 Task: Compose an email with a missing preposition and let Smart Compose suggest one.
Action: Mouse moved to (75, 92)
Screenshot: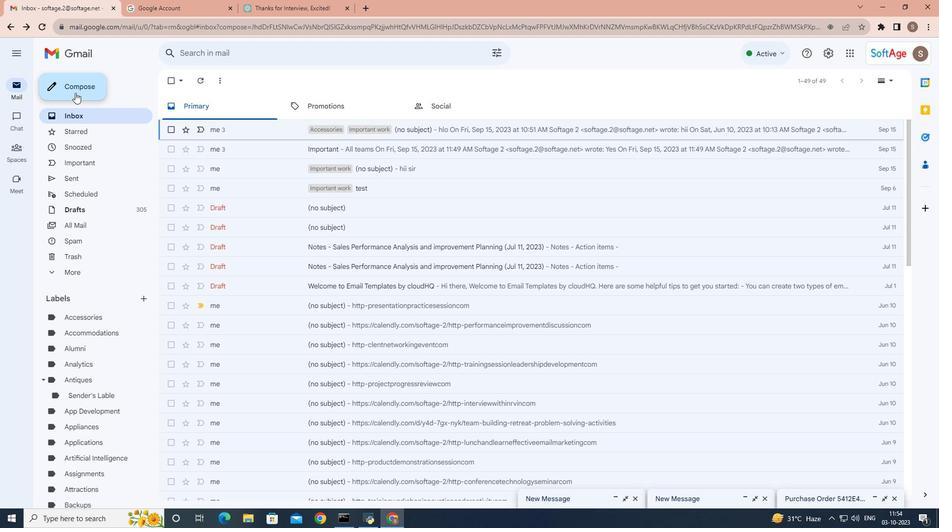 
Action: Mouse pressed left at (75, 92)
Screenshot: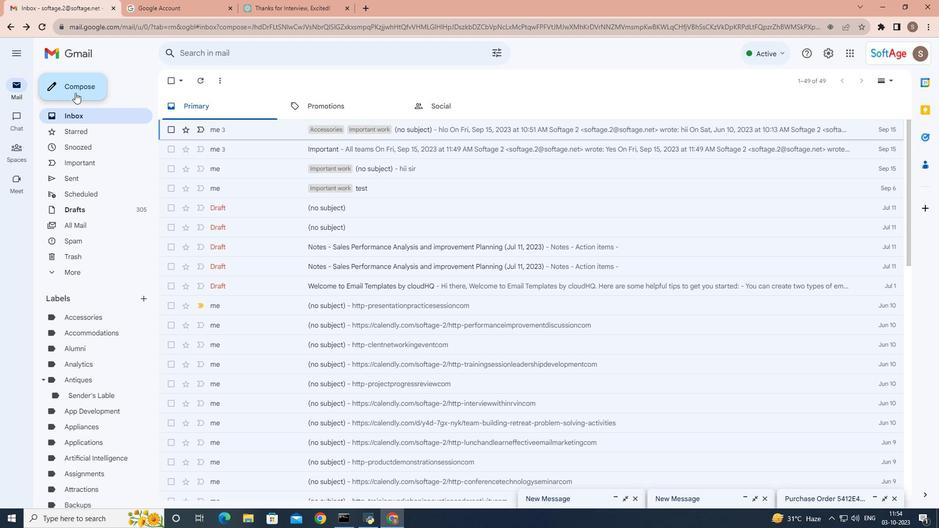 
Action: Mouse moved to (183, 110)
Screenshot: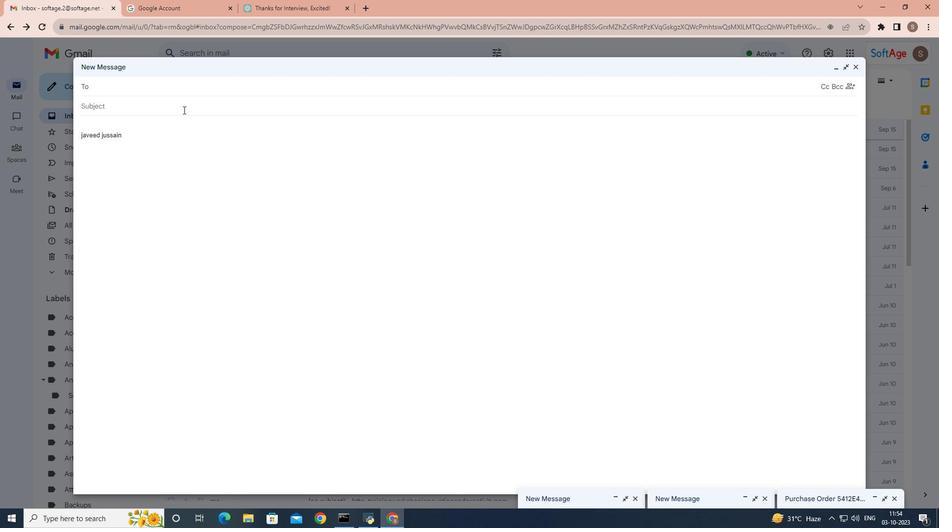 
Action: Key pressed so
Screenshot: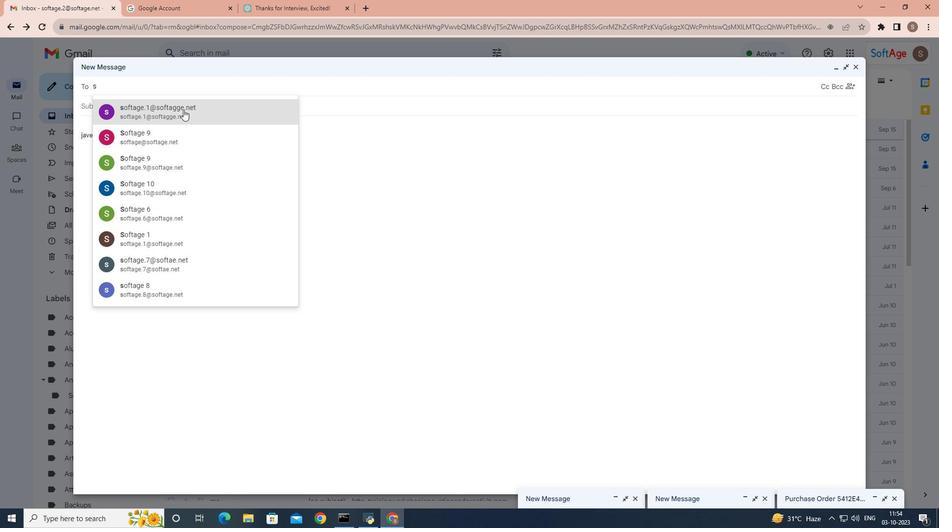 
Action: Mouse moved to (155, 138)
Screenshot: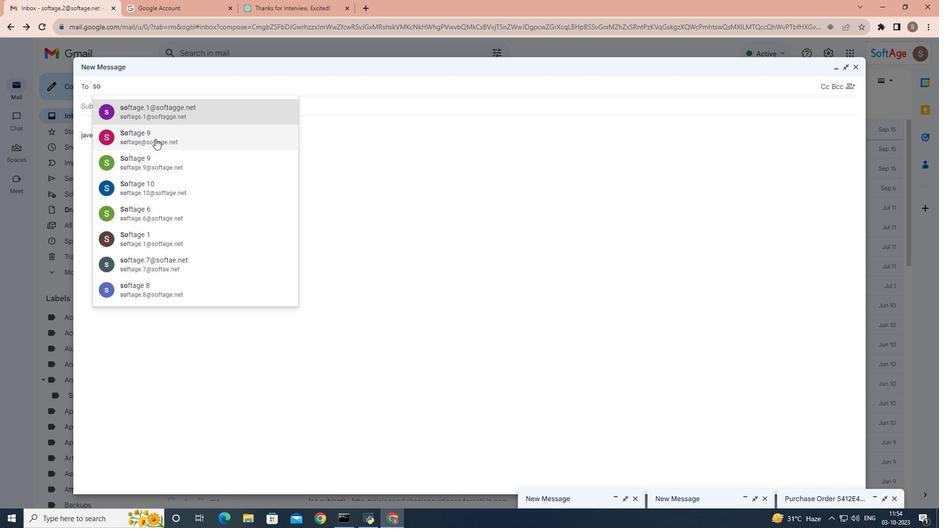 
Action: Mouse pressed left at (155, 138)
Screenshot: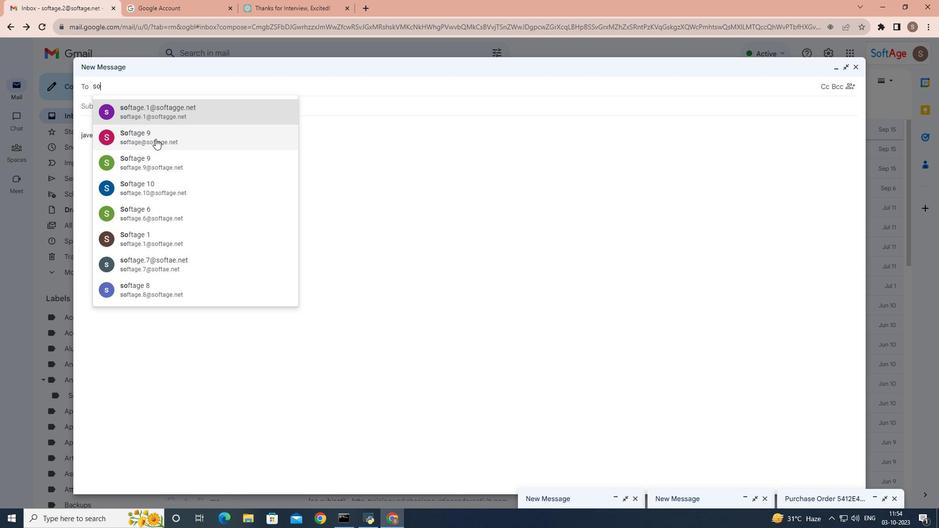 
Action: Mouse moved to (128, 147)
Screenshot: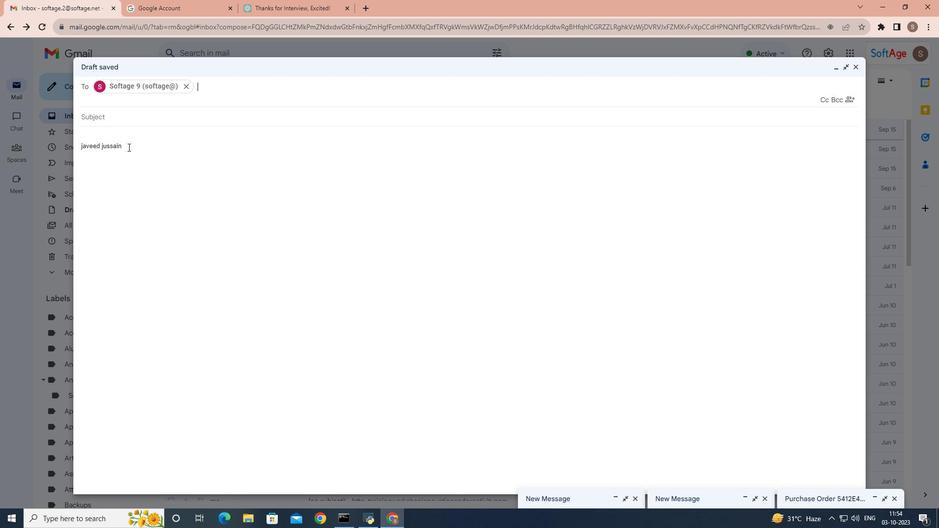 
Action: Mouse pressed left at (128, 147)
Screenshot: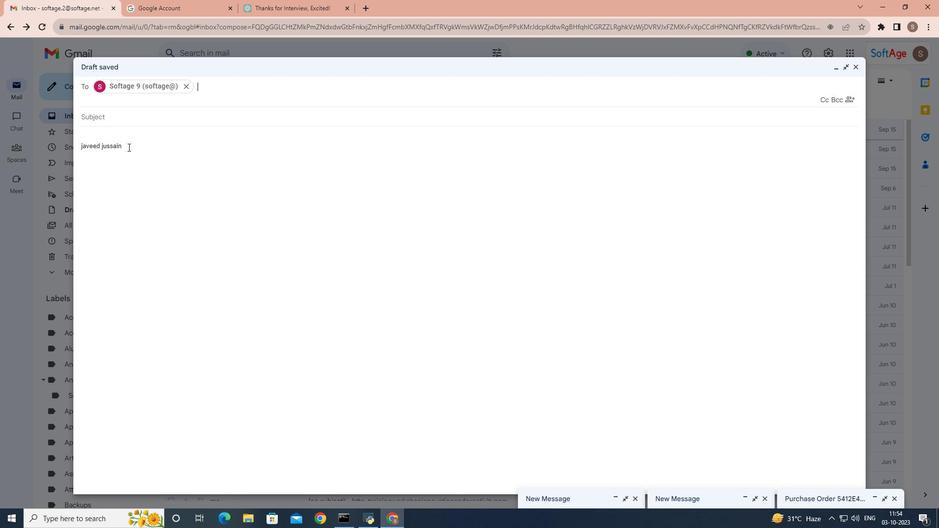 
Action: Mouse moved to (181, 187)
Screenshot: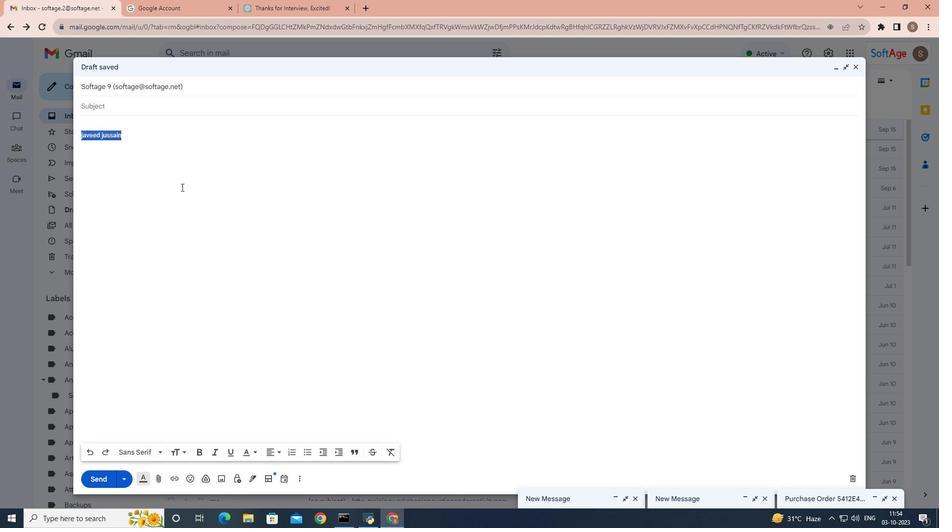 
Action: Key pressed <Key.backspace>
Screenshot: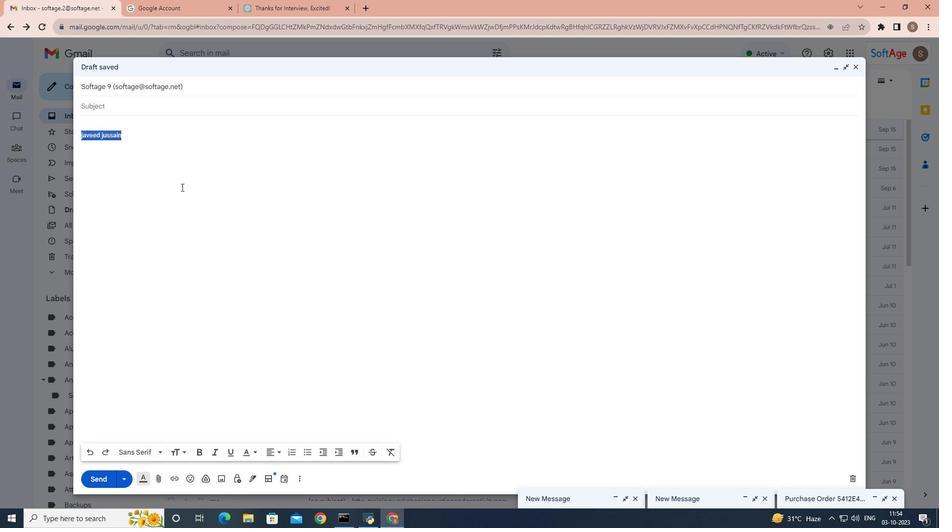 
Action: Mouse moved to (126, 108)
Screenshot: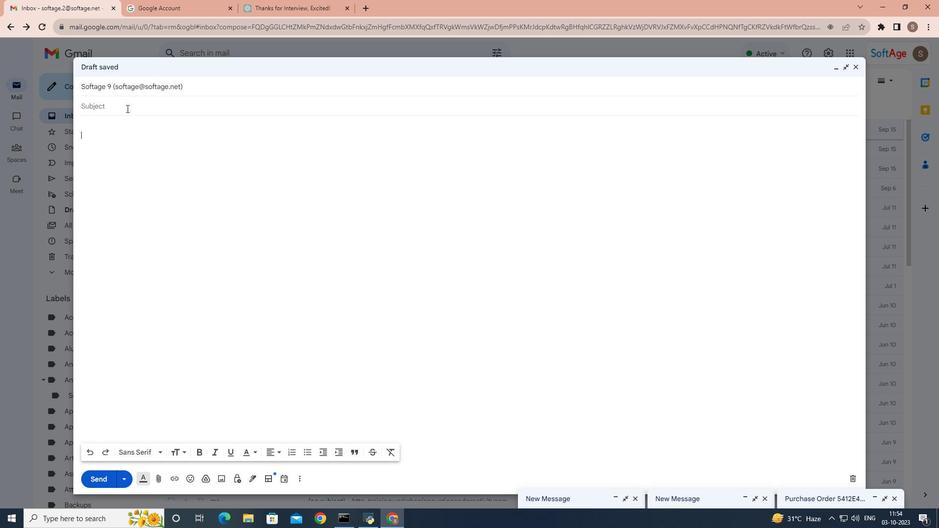 
Action: Mouse pressed left at (126, 108)
Screenshot: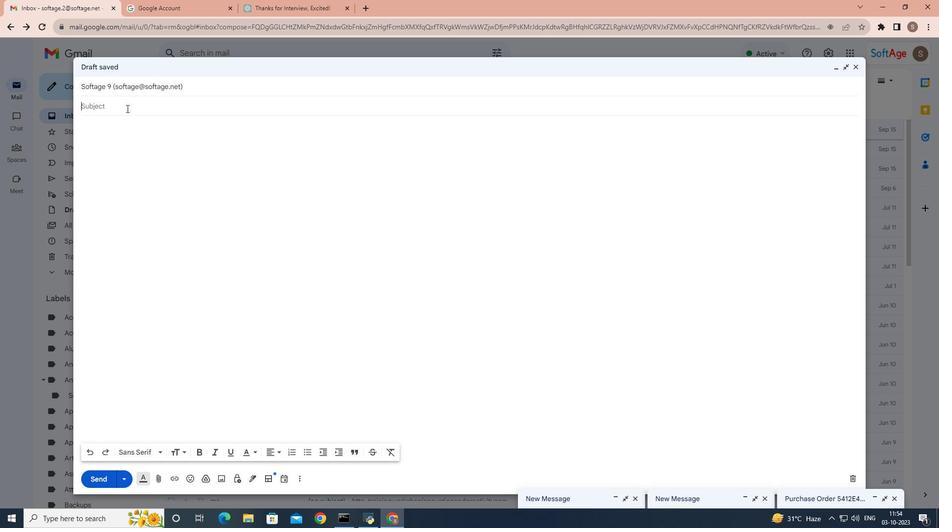 
Action: Mouse moved to (108, 125)
Screenshot: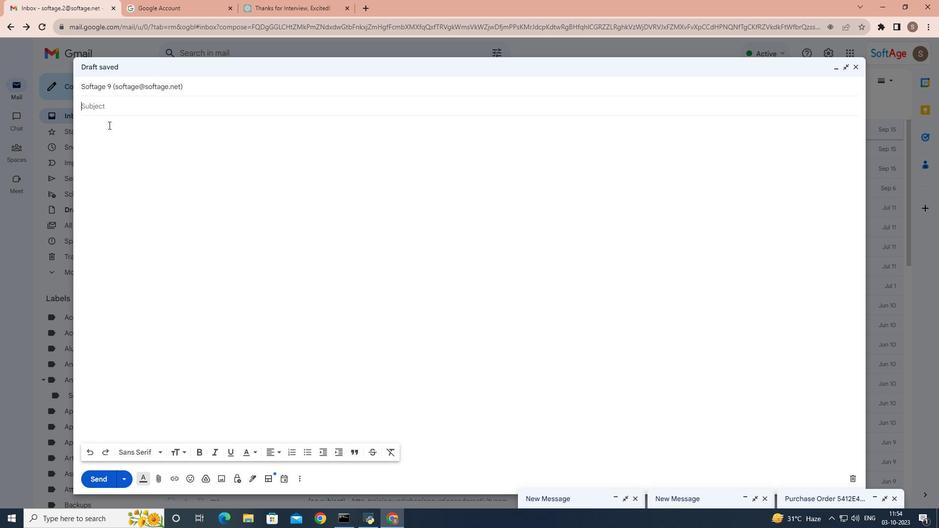 
Action: Mouse pressed left at (108, 125)
Screenshot: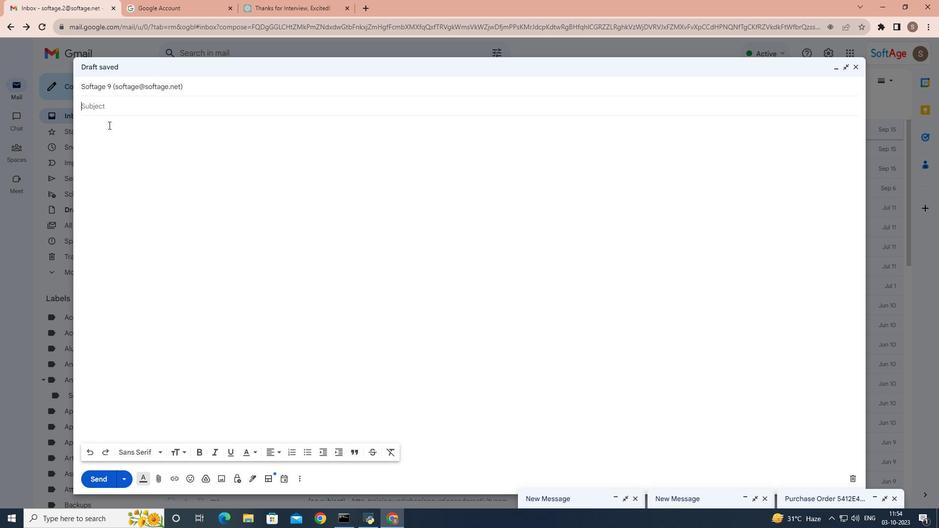 
Action: Mouse moved to (107, 125)
Screenshot: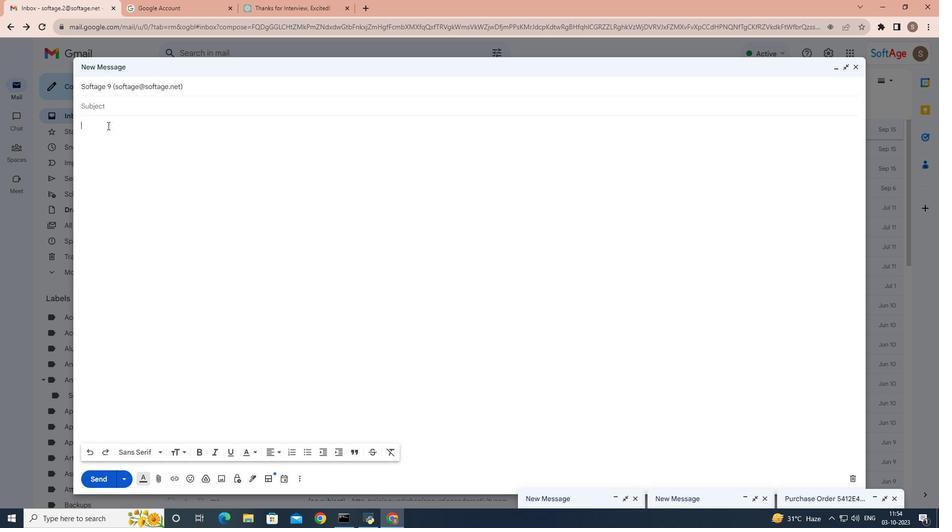
Action: Key pressed <Key.caps_lock>D<Key.caps_lock>ear<Key.space><Key.caps_lock>S<Key.caps_lock>ir,<Key.space>this<Key.space>kis<Key.backspace><Key.backspace><Key.backspace><Key.backspace><Key.backspace><Key.backspace><Key.backspace><Key.backspace><Key.space><Key.caps_lock>I<Key.space><Key.caps_lock>am<Key.space>writing<Key.space>this<Key.space>to<Key.space>express<Key.space>my<Key.space>excitement<Key.space>joii<Key.backspace><Key.backspace><Key.backspace><Key.backspace>ol<Key.space>joining<Key.space>
Screenshot: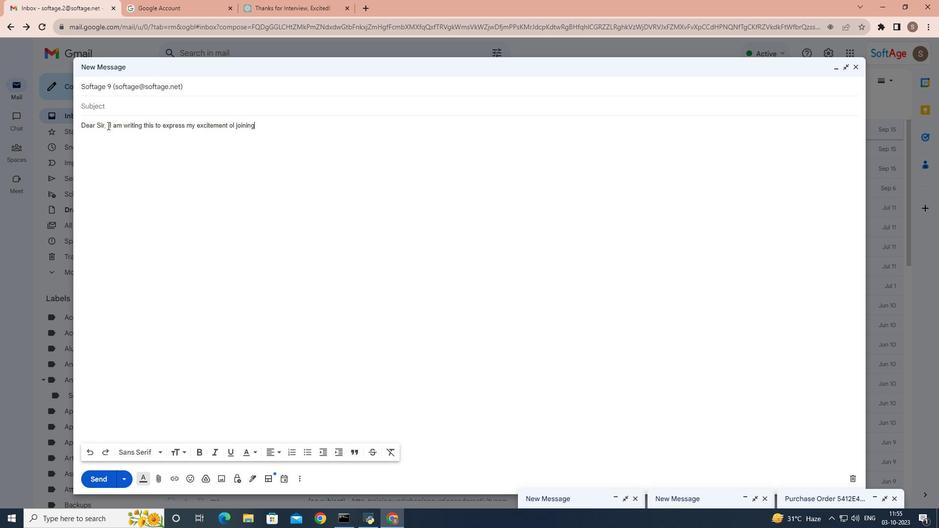 
Action: Mouse moved to (250, 131)
Screenshot: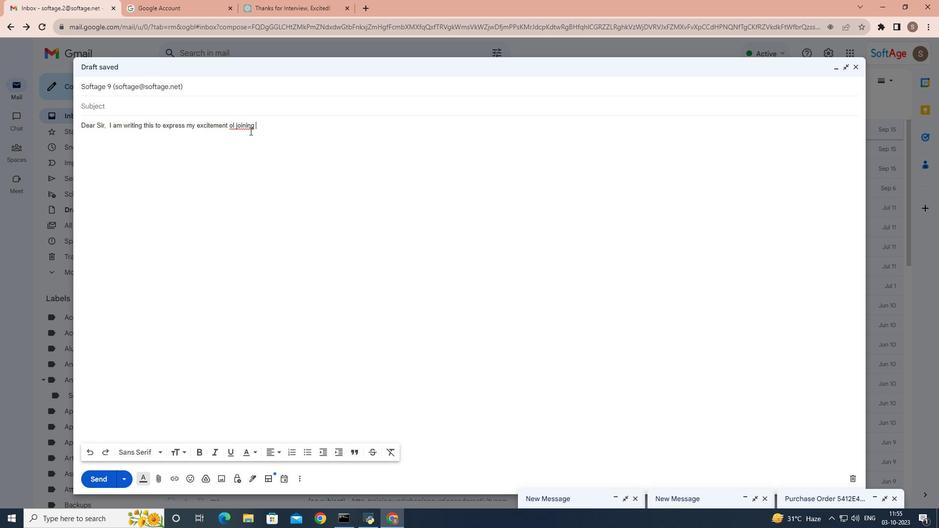 
Action: Mouse pressed right at (250, 131)
Screenshot: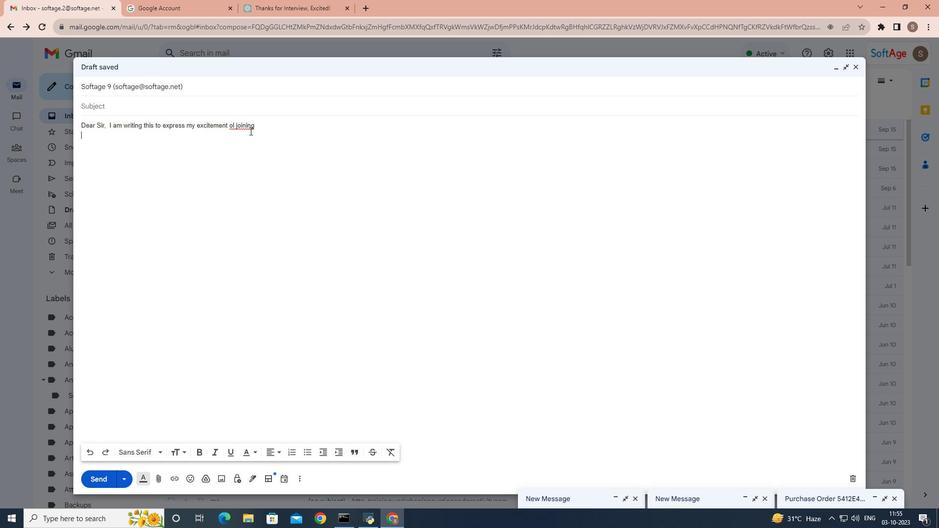 
Action: Mouse moved to (239, 126)
Screenshot: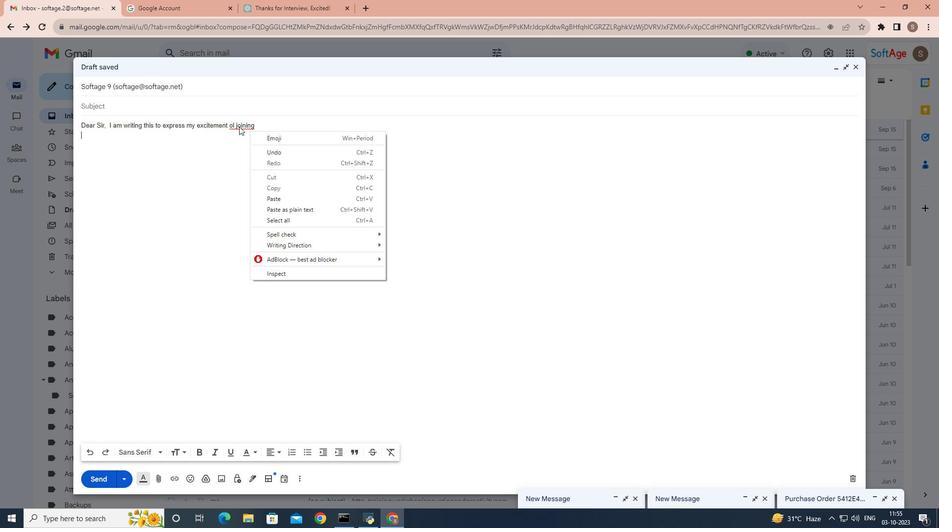 
Action: Mouse pressed right at (239, 126)
Screenshot: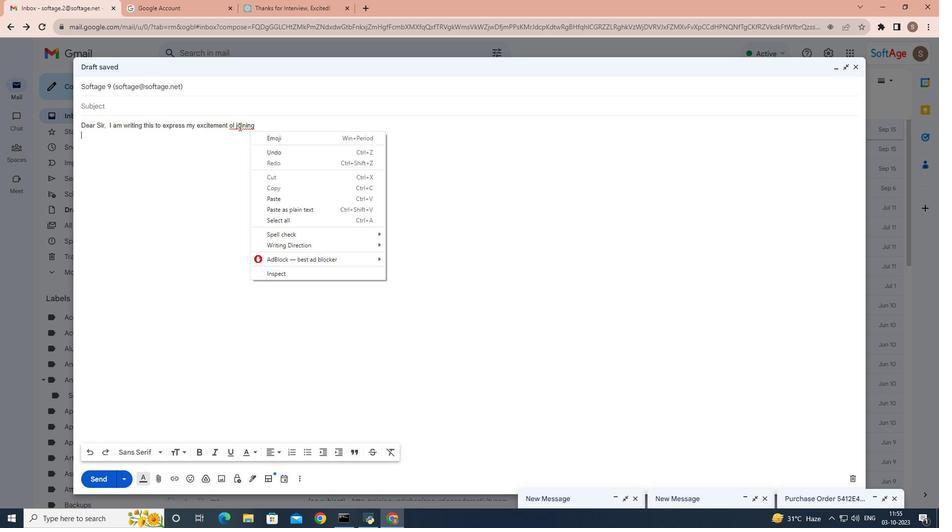 
Action: Mouse moved to (242, 142)
Screenshot: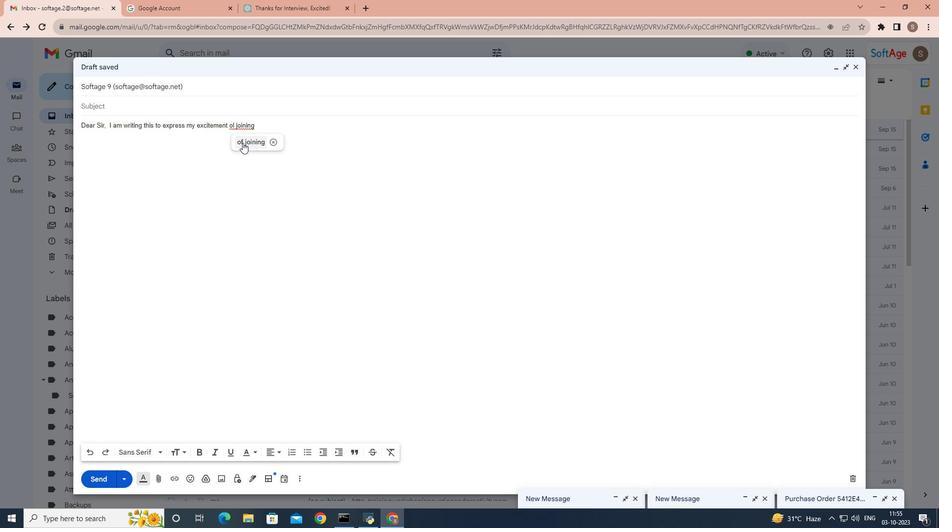
Action: Mouse pressed right at (242, 142)
Screenshot: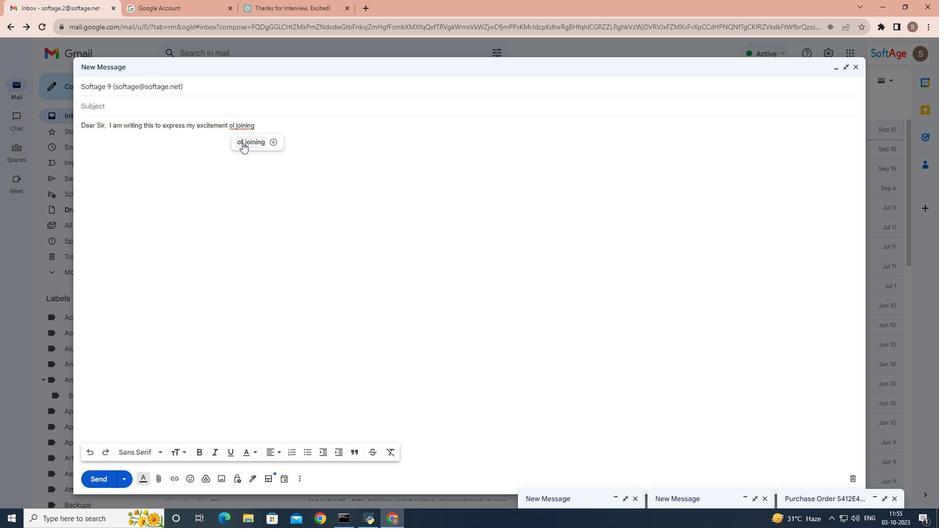 
Action: Mouse pressed left at (242, 142)
Screenshot: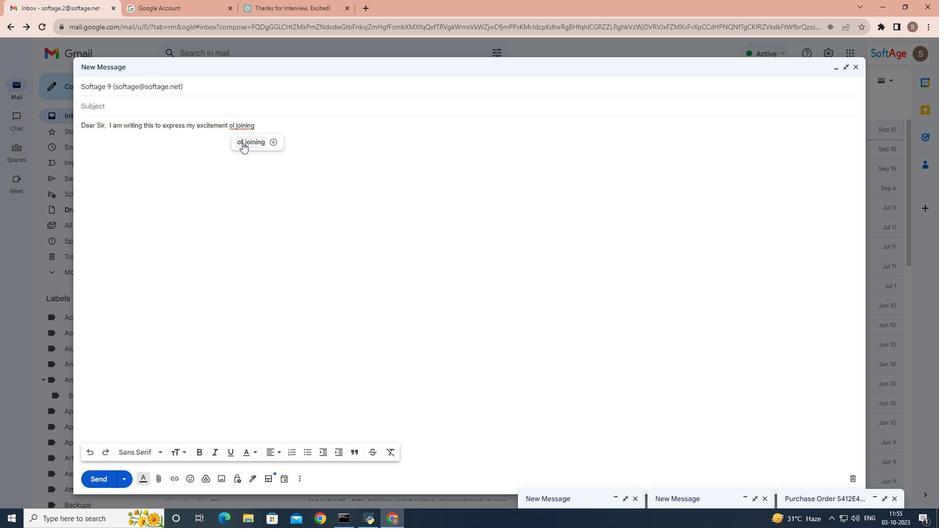 
Action: Mouse moved to (242, 137)
Screenshot: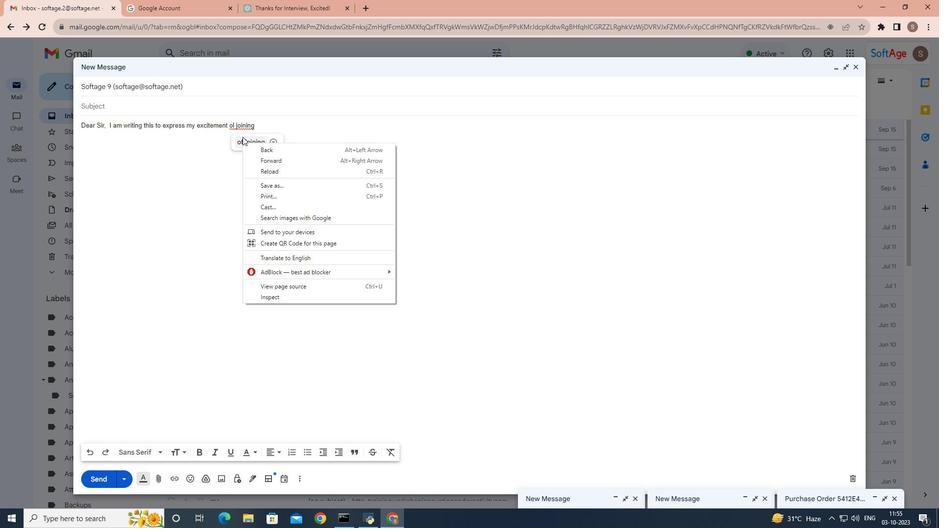 
Action: Mouse pressed left at (242, 137)
Screenshot: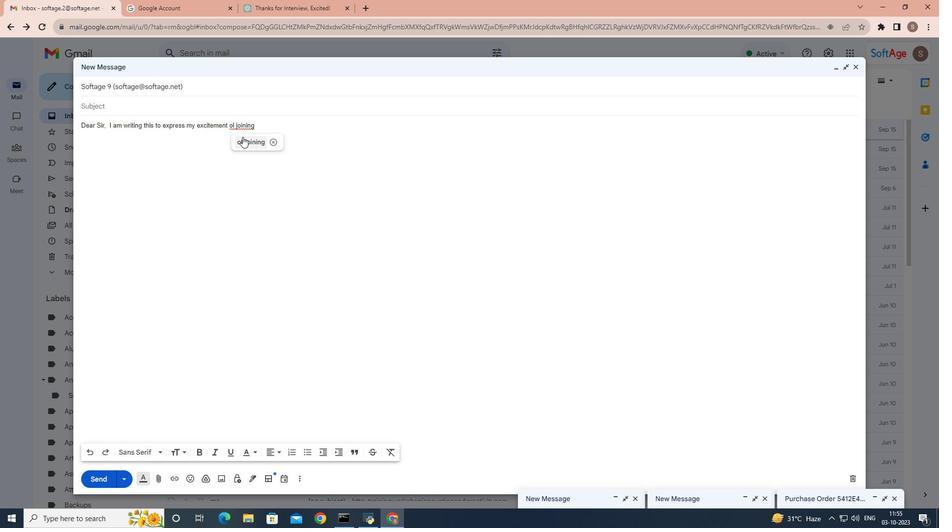 
Action: Mouse moved to (276, 125)
Screenshot: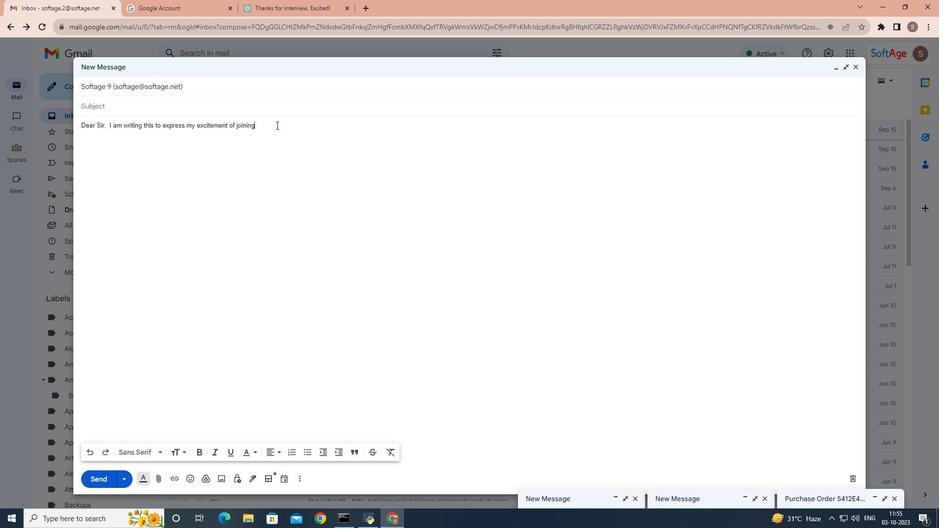 
Action: Mouse pressed left at (276, 125)
Screenshot: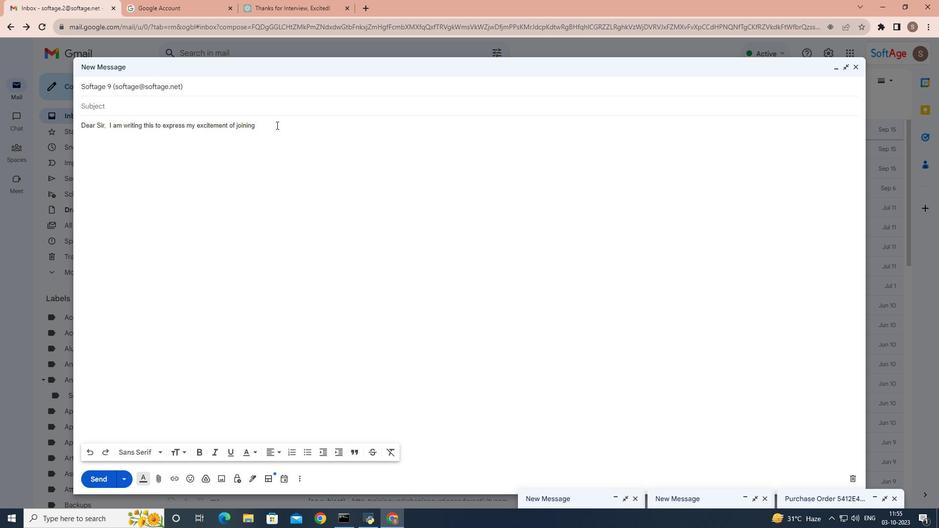 
Action: Mouse moved to (276, 125)
Screenshot: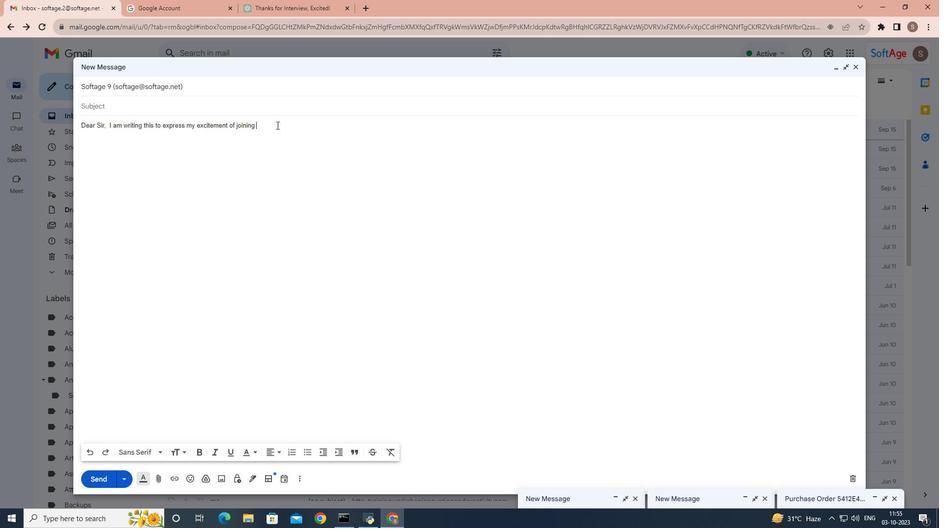 
Action: Key pressed this<Key.space><Key.backspace><Key.backspace><Key.backspace><Key.backspace><Key.backspace>your<Key.space>team<Key.space>at<Key.space>this<Key.space>tu<Key.backspace><Key.backspace><Key.backspace><Key.backspace>s<Key.space>t<Key.backspace><Key.backspace><Key.backspace>s<Key.space>time<Key.space>.
Screenshot: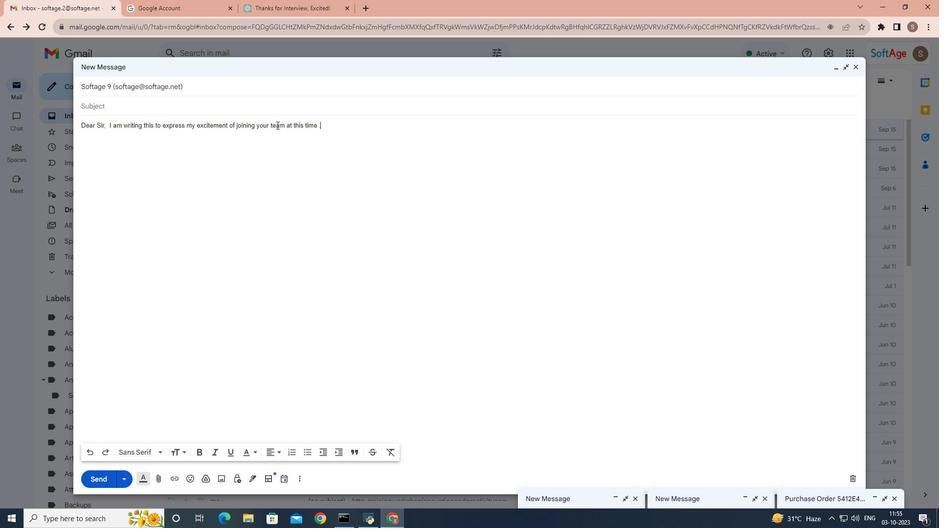 
